 Task: Add Nature's Way Kids Growing Bones & Muscles to the cart.
Action: Mouse moved to (272, 134)
Screenshot: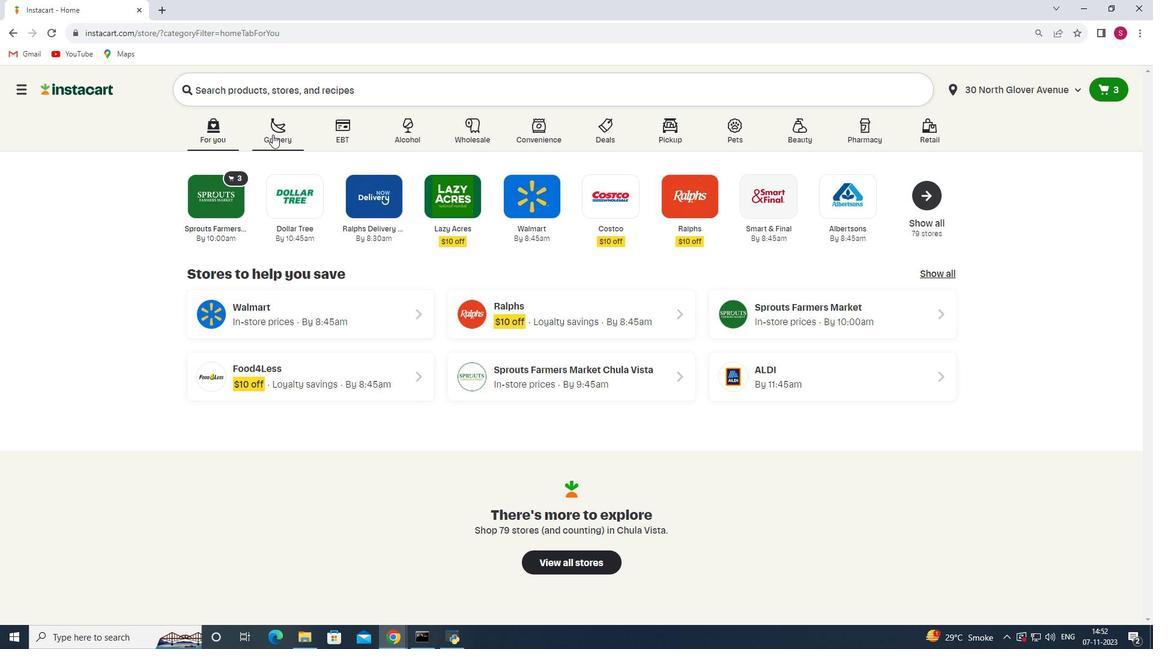 
Action: Mouse pressed left at (272, 134)
Screenshot: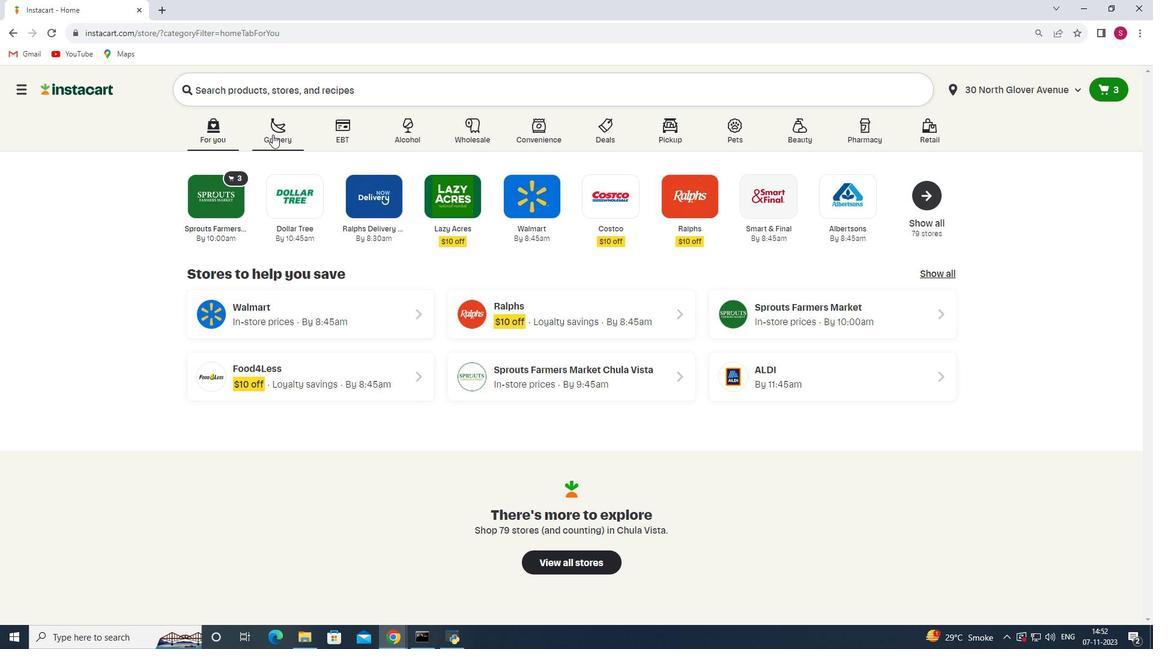 
Action: Mouse moved to (277, 188)
Screenshot: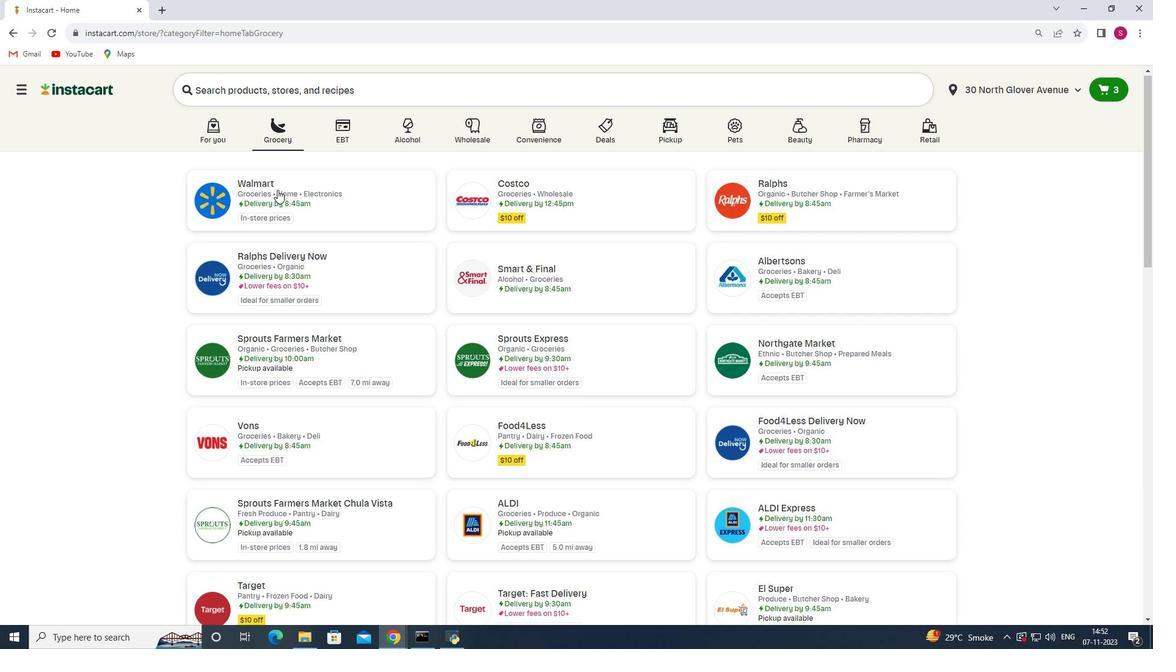 
Action: Mouse scrolled (277, 187) with delta (0, 0)
Screenshot: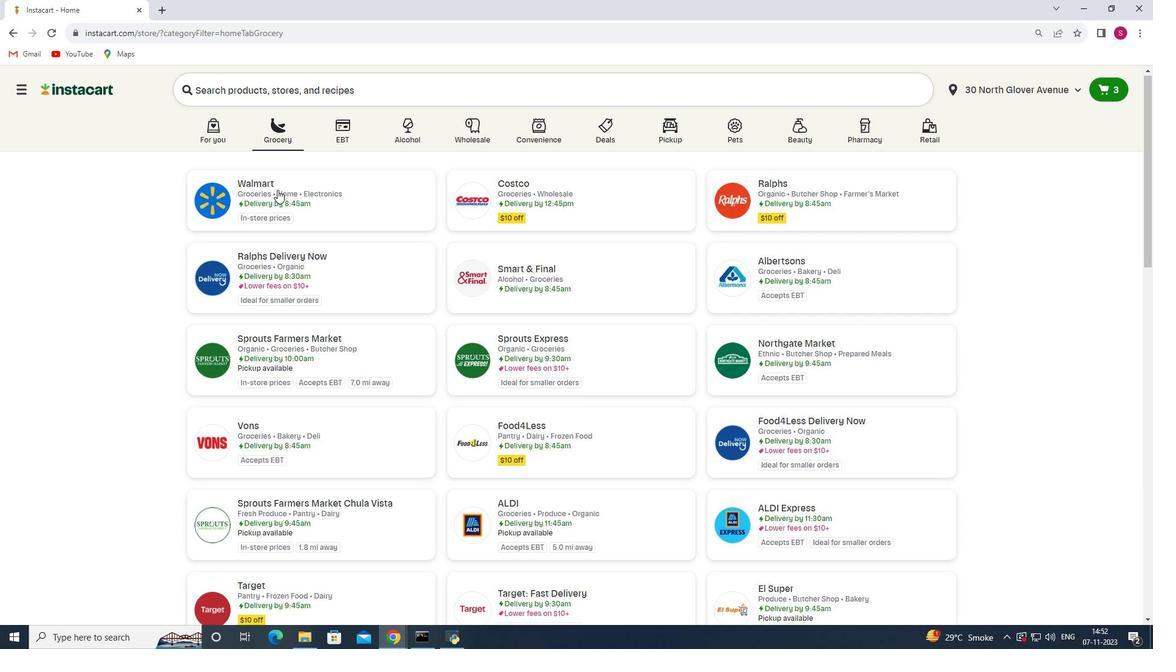 
Action: Mouse moved to (278, 197)
Screenshot: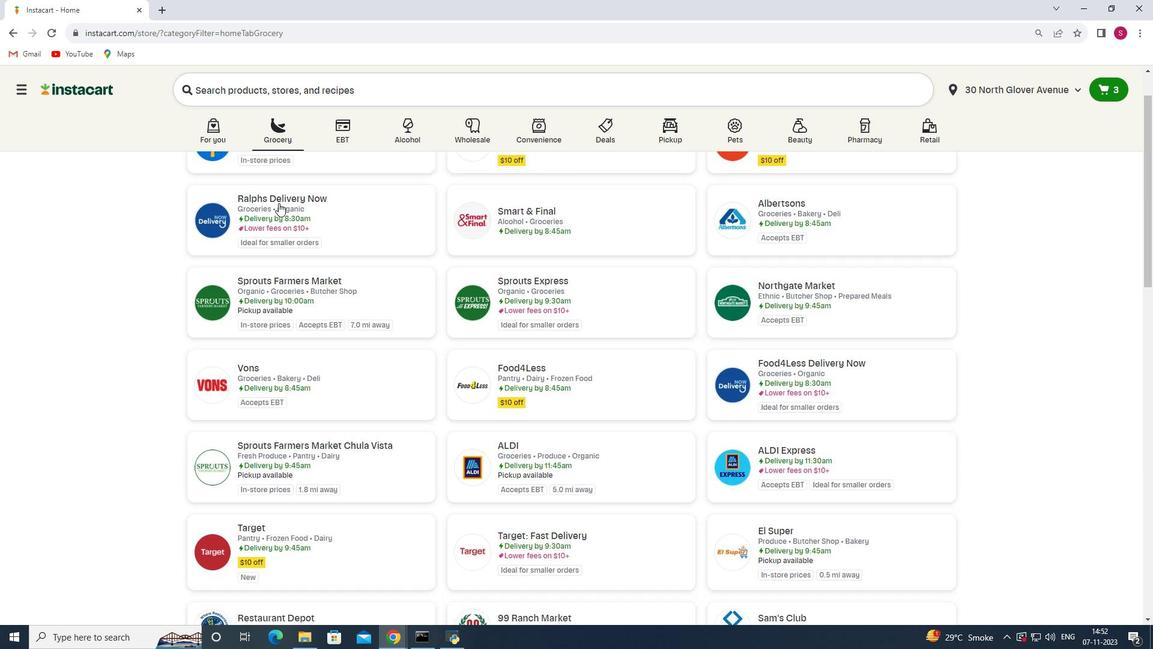 
Action: Mouse scrolled (278, 197) with delta (0, 0)
Screenshot: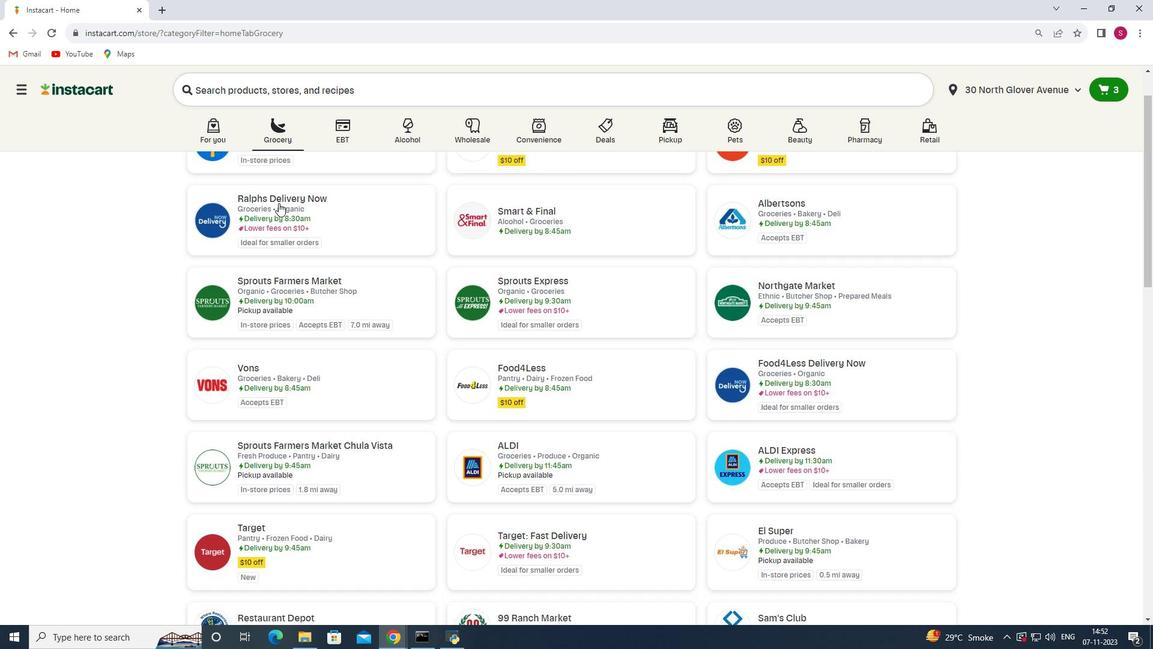 
Action: Mouse moved to (285, 245)
Screenshot: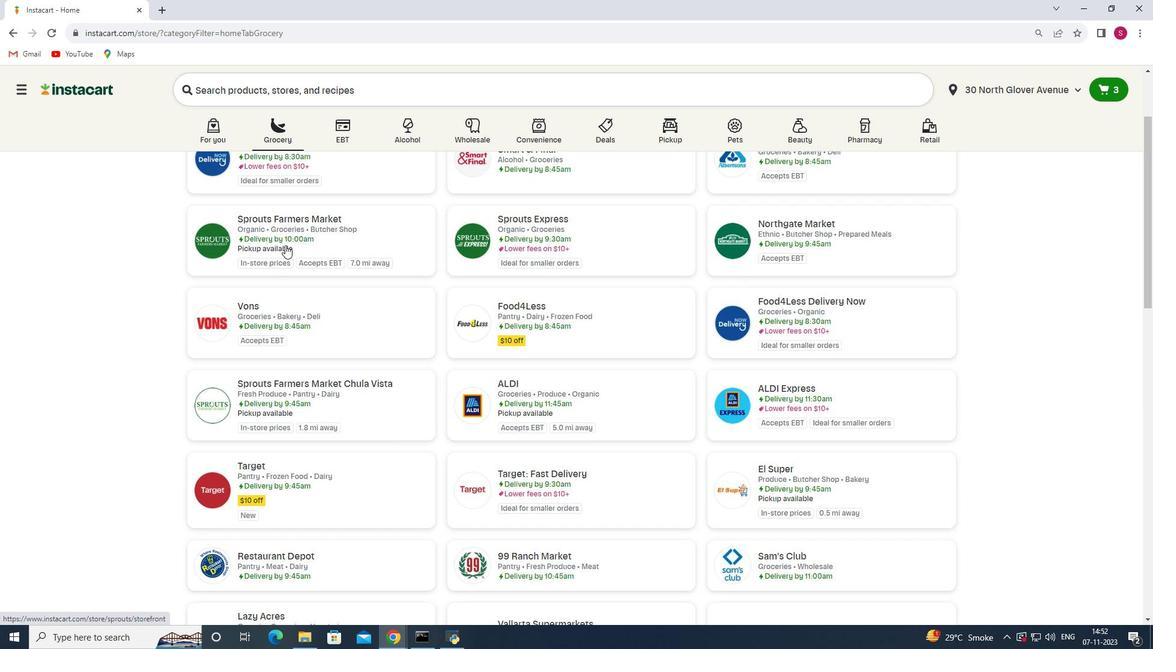 
Action: Mouse pressed left at (285, 245)
Screenshot: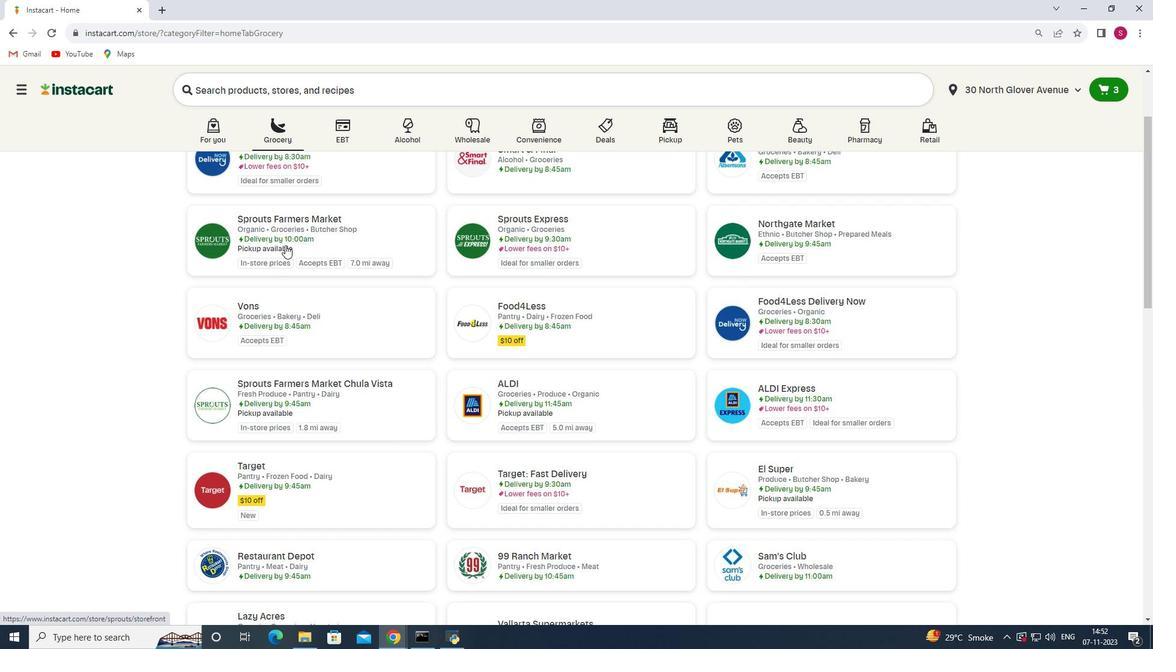 
Action: Mouse moved to (52, 371)
Screenshot: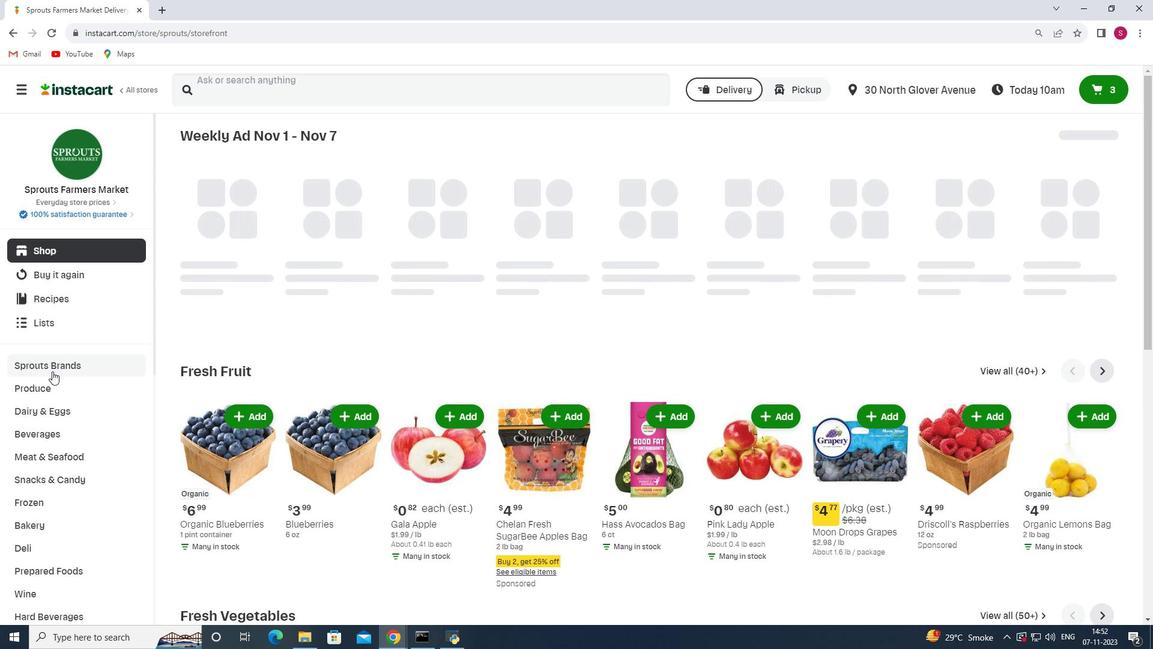 
Action: Mouse scrolled (52, 370) with delta (0, 0)
Screenshot: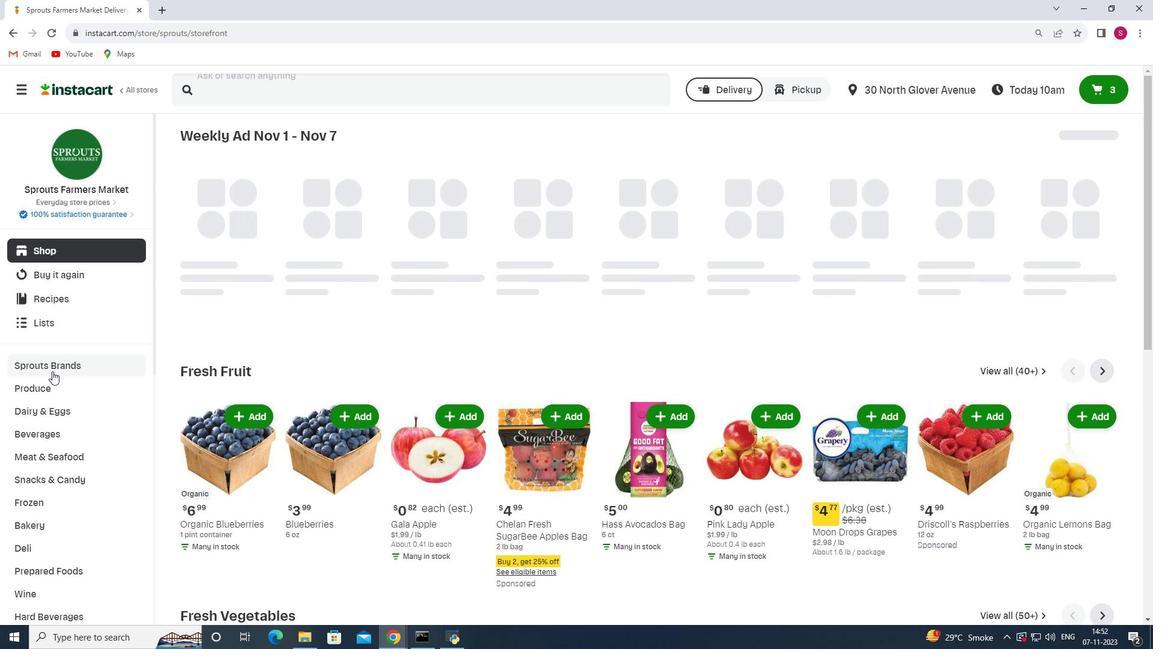 
Action: Mouse scrolled (52, 370) with delta (0, 0)
Screenshot: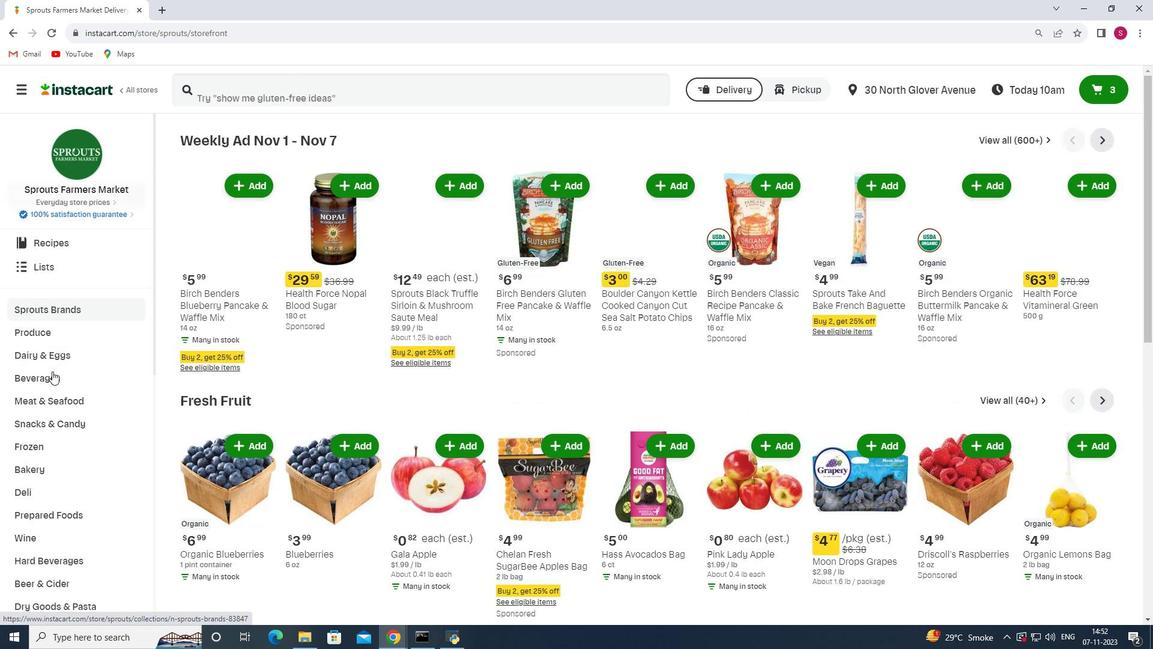 
Action: Mouse scrolled (52, 370) with delta (0, 0)
Screenshot: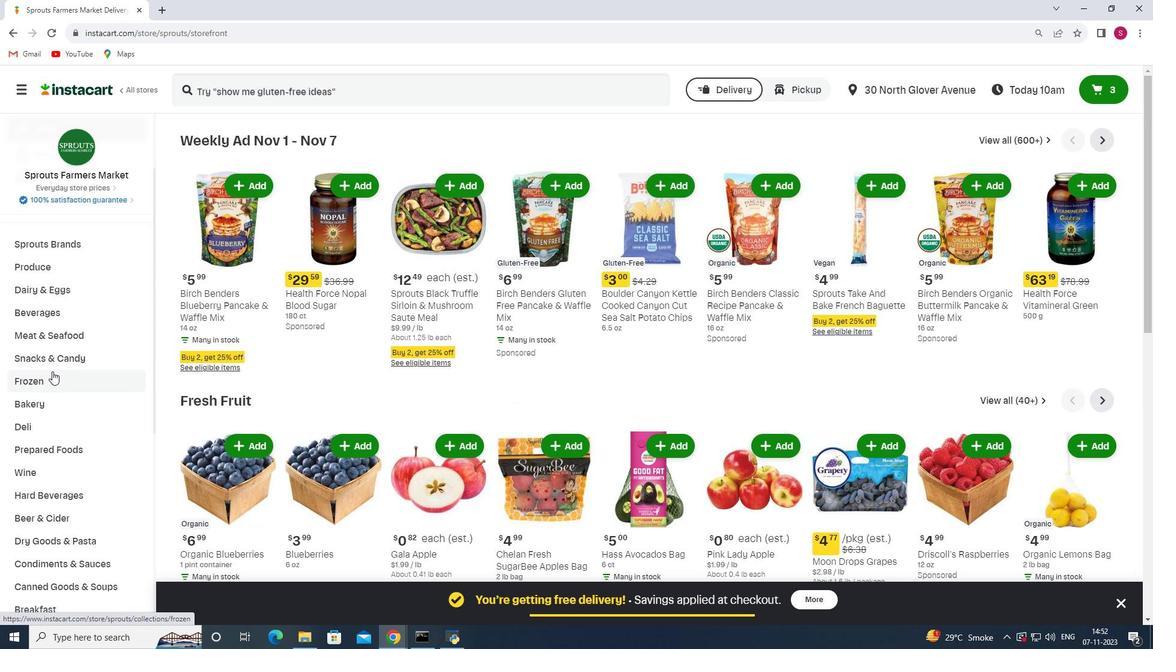 
Action: Mouse scrolled (52, 370) with delta (0, 0)
Screenshot: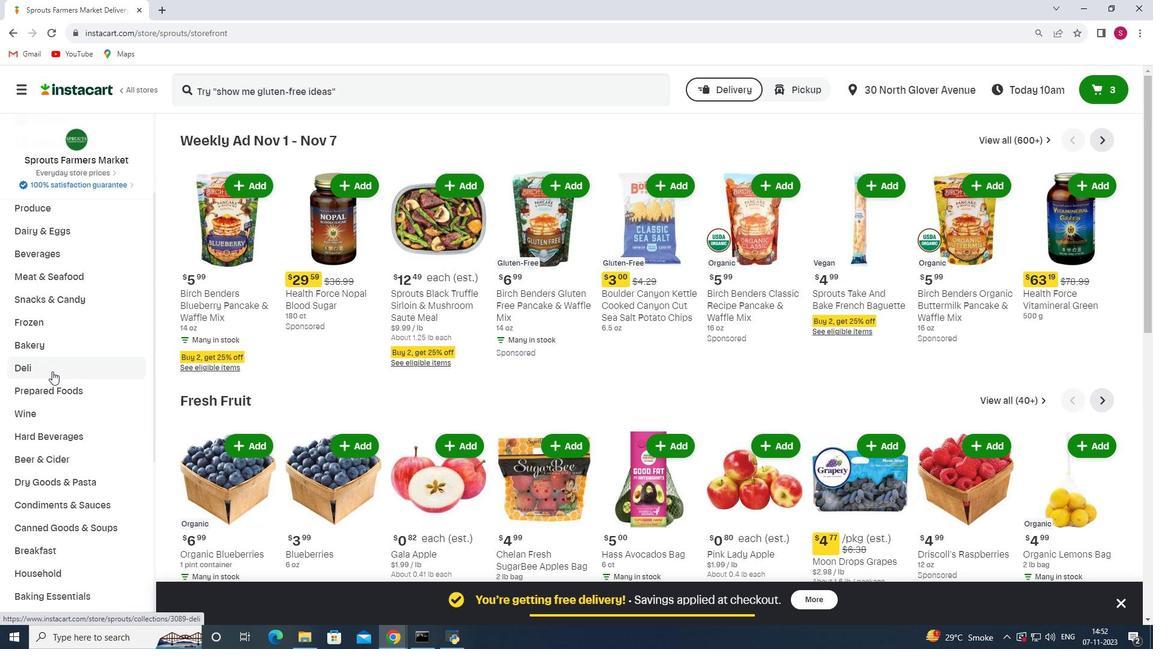 
Action: Mouse scrolled (52, 370) with delta (0, 0)
Screenshot: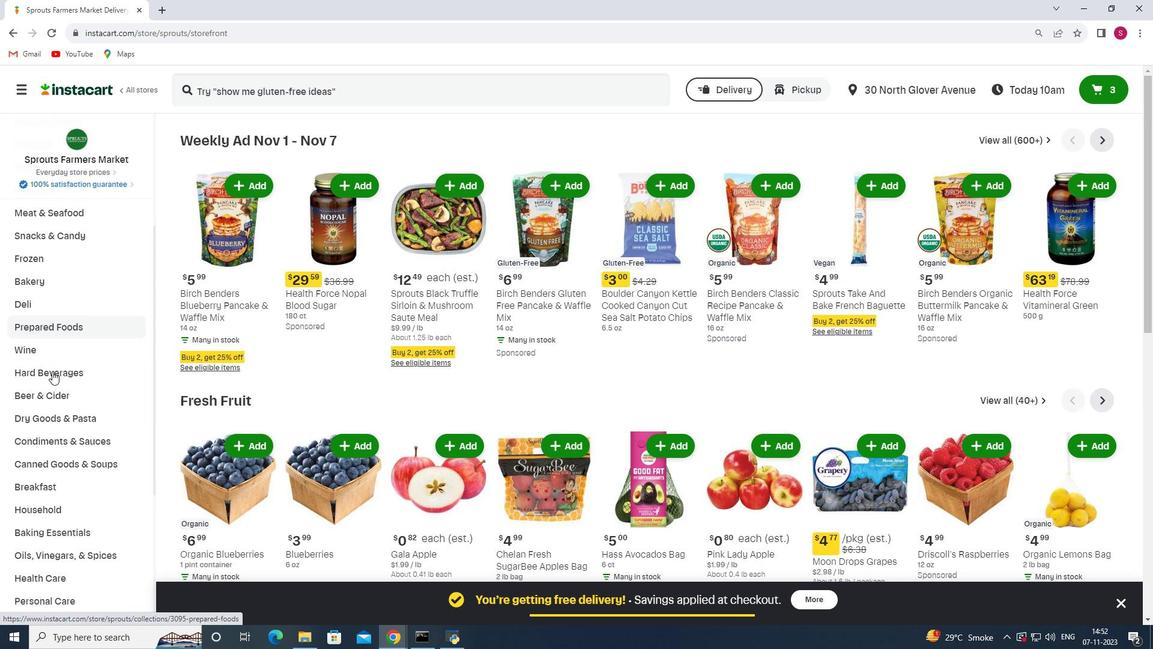 
Action: Mouse scrolled (52, 370) with delta (0, 0)
Screenshot: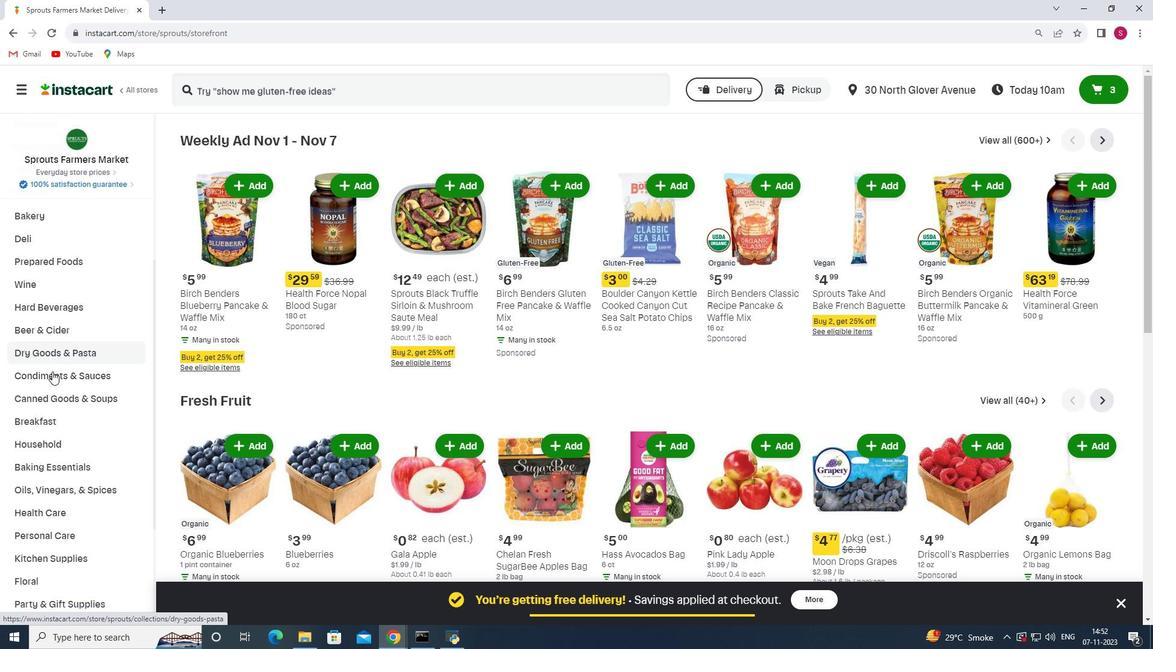 
Action: Mouse scrolled (52, 370) with delta (0, 0)
Screenshot: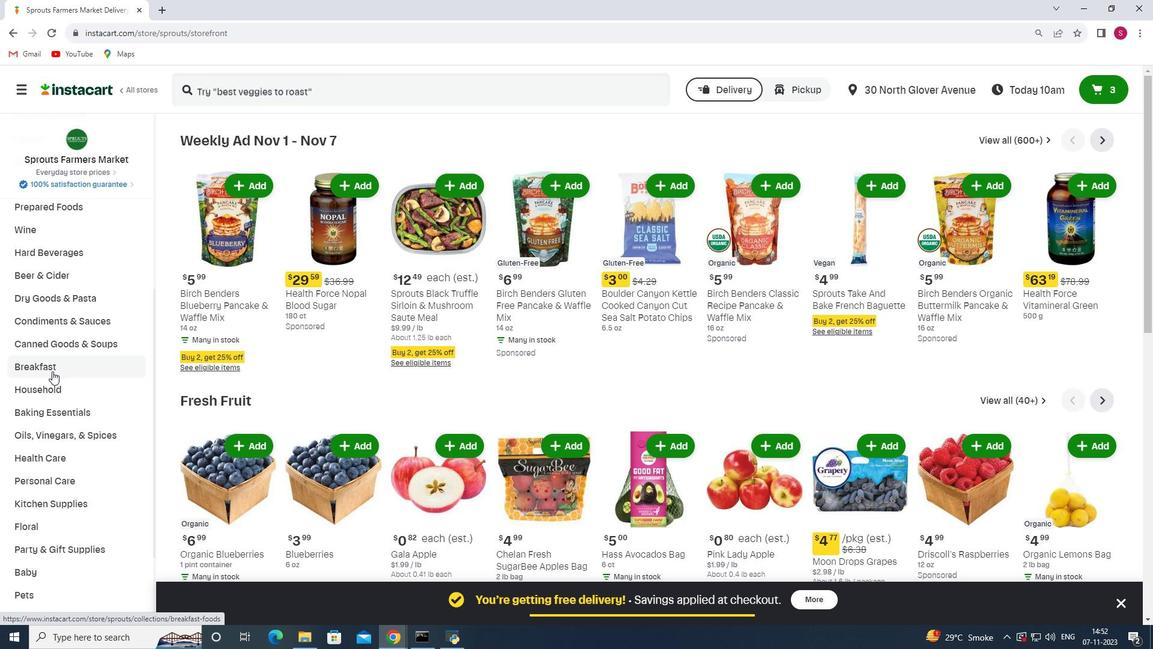
Action: Mouse moved to (45, 401)
Screenshot: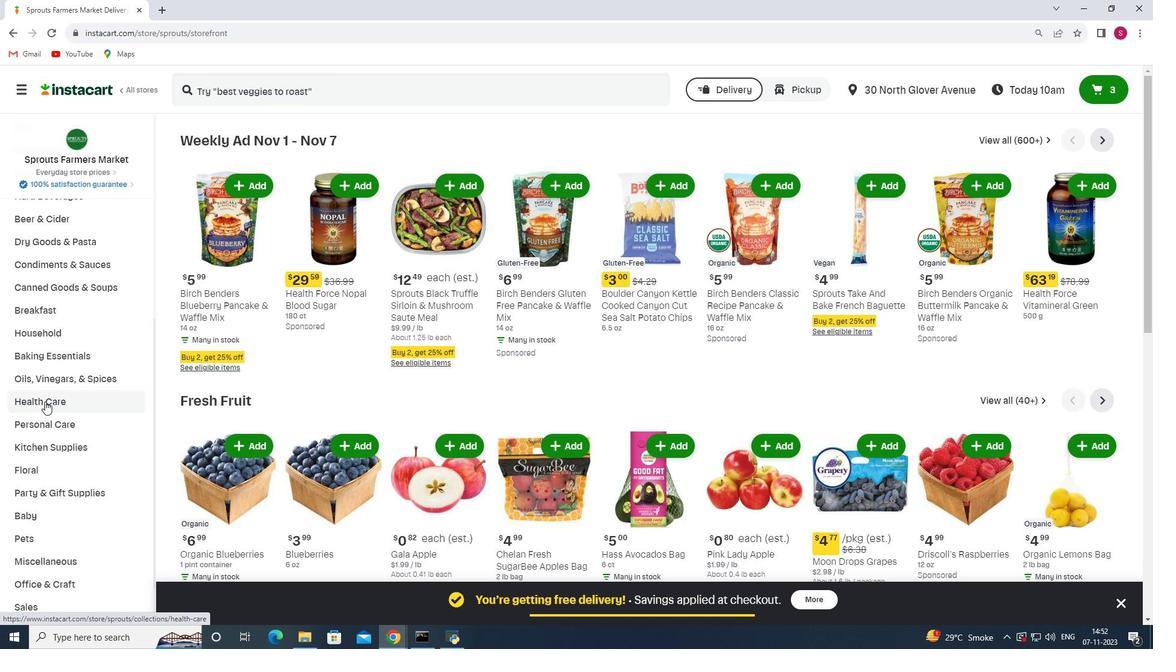 
Action: Mouse pressed left at (45, 401)
Screenshot: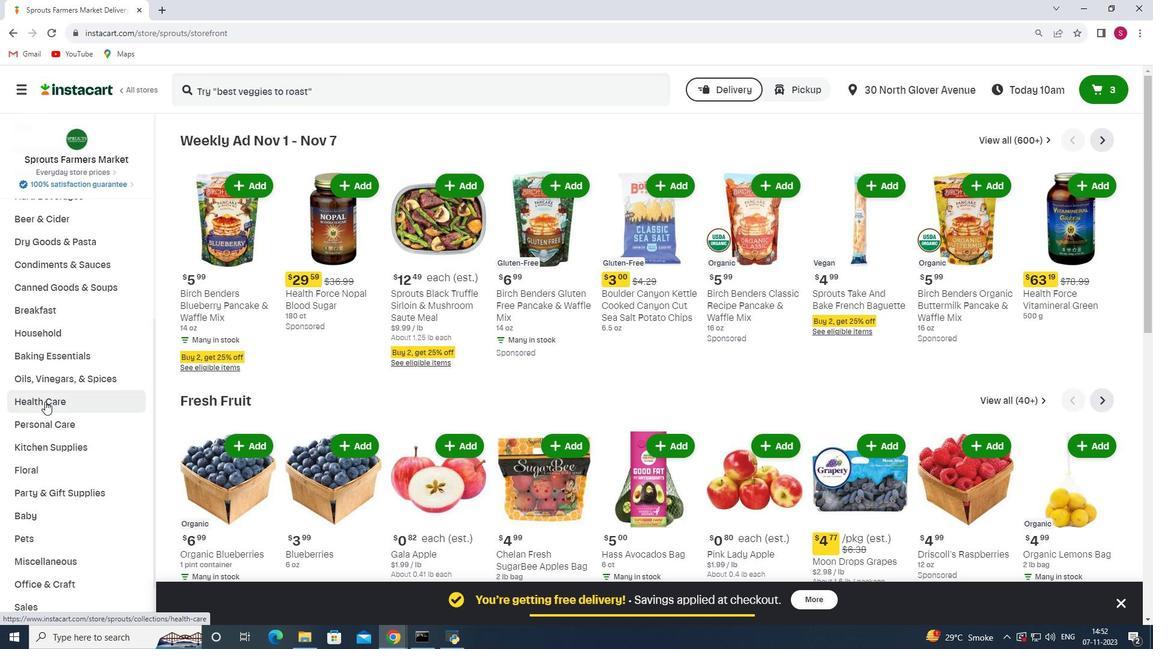 
Action: Mouse moved to (433, 166)
Screenshot: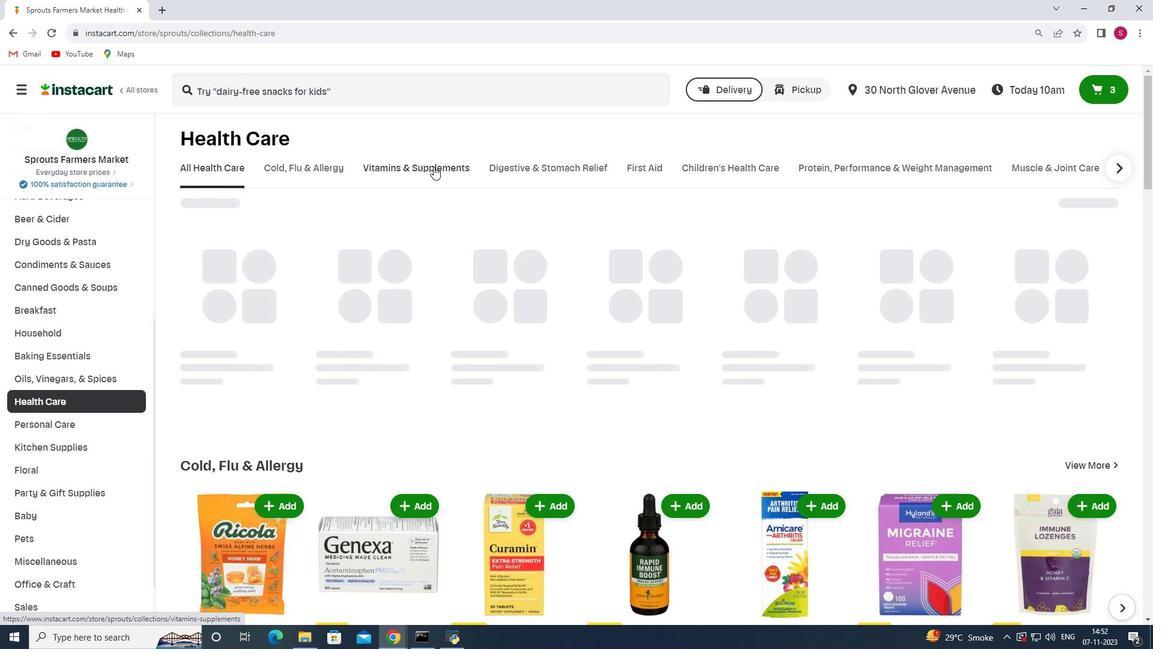 
Action: Mouse pressed left at (433, 166)
Screenshot: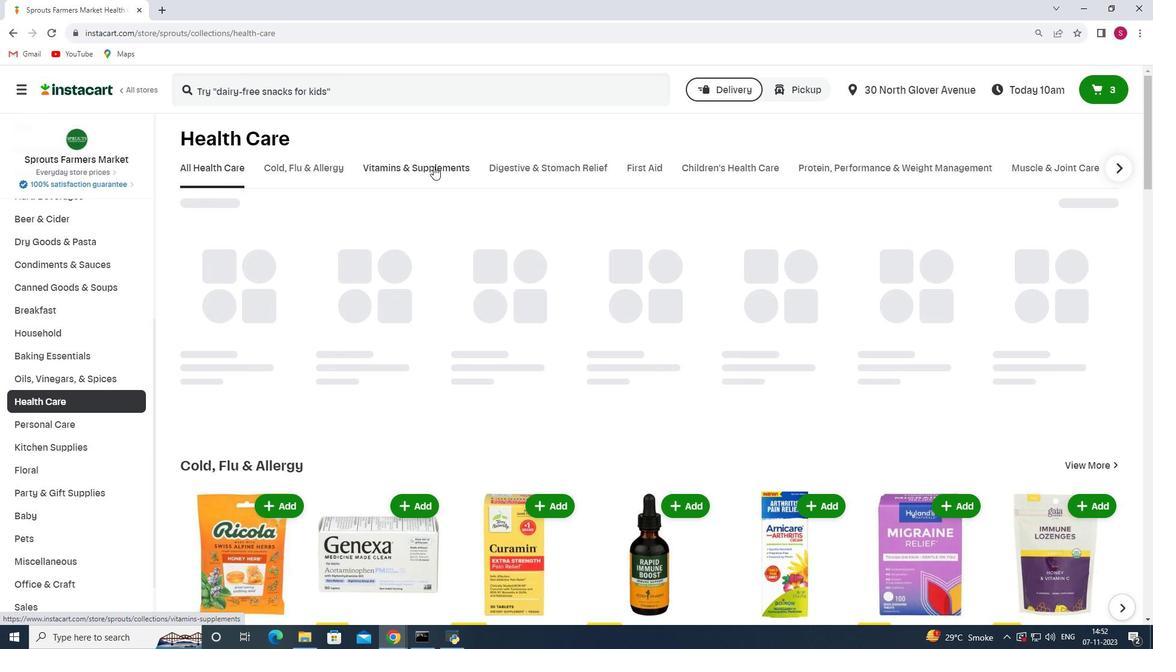 
Action: Mouse moved to (691, 228)
Screenshot: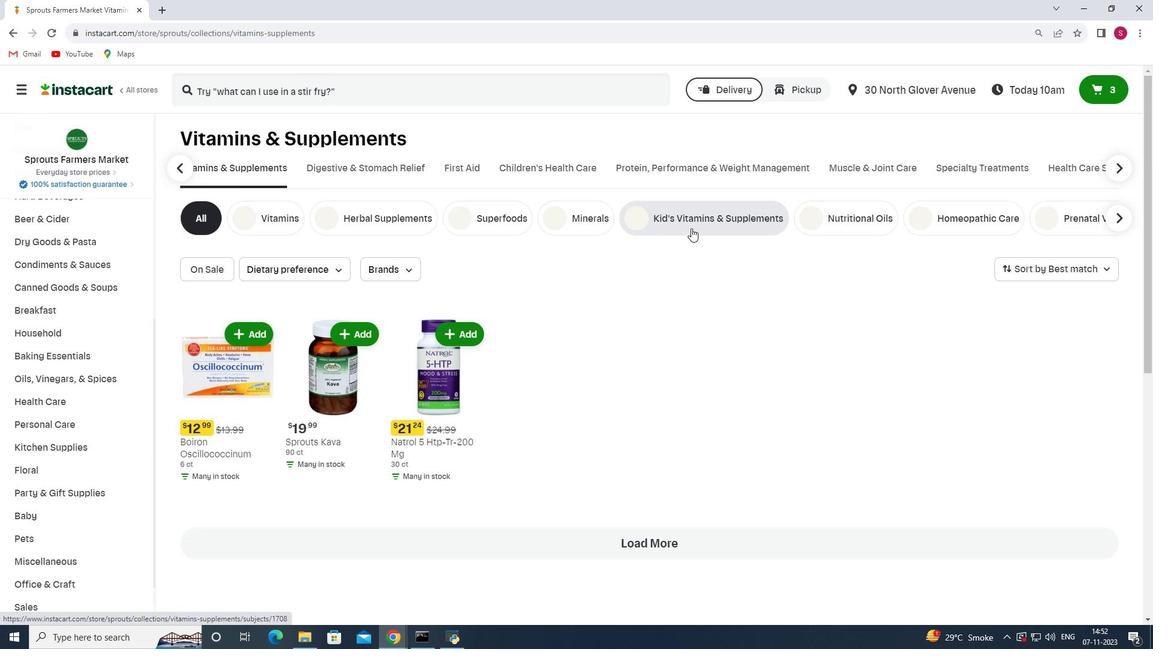 
Action: Mouse pressed left at (691, 228)
Screenshot: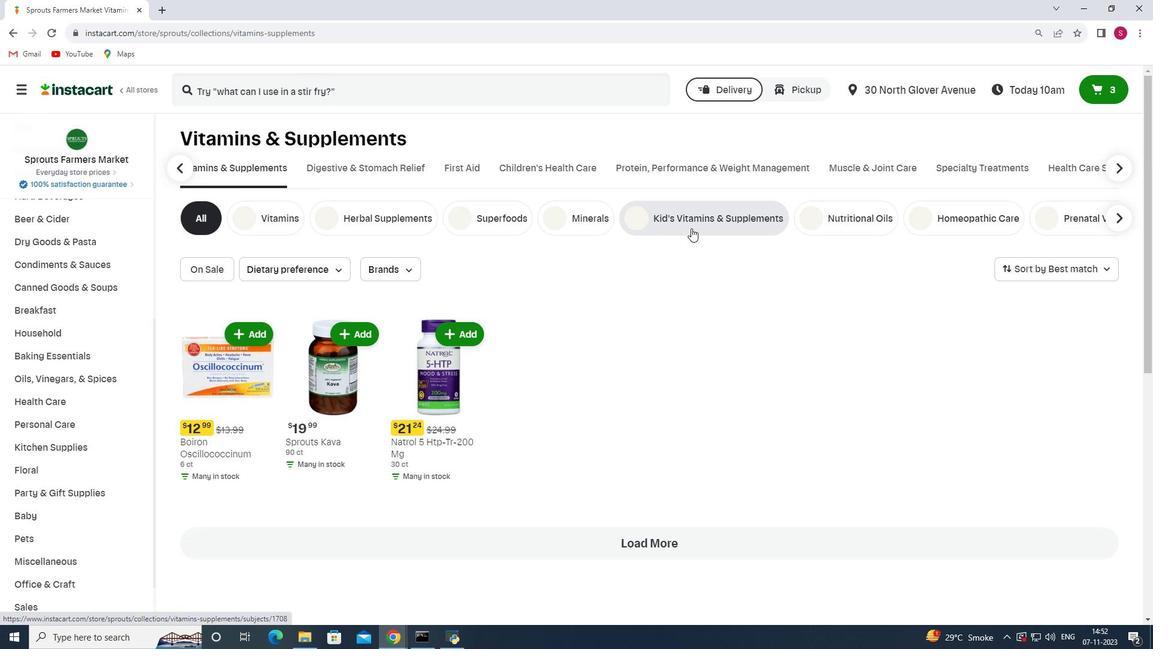 
Action: Mouse moved to (382, 92)
Screenshot: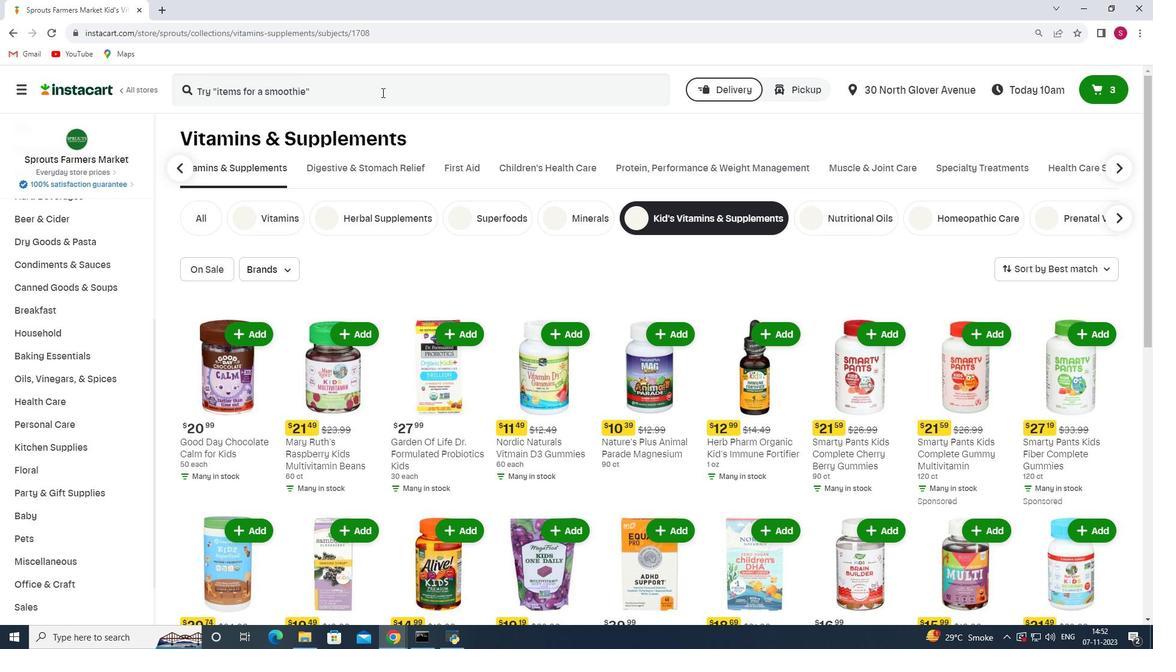 
Action: Mouse pressed left at (382, 92)
Screenshot: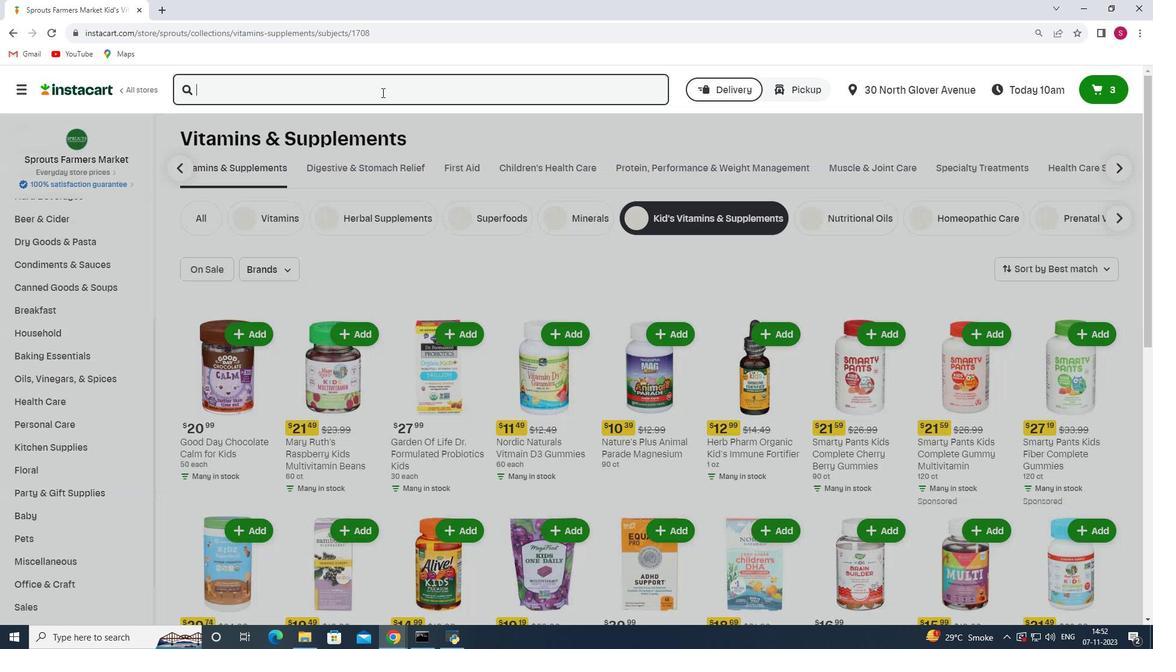 
Action: Key pressed <Key.shift>Nature's<Key.space><Key.shift>Way<Key.space><Key.shift>Kids<Key.space><Key.shift>Growing<Key.space><Key.shift>Bones<Key.space><Key.shift><Key.shift><Key.shift><Key.shift><Key.shift><Key.shift><Key.shift><Key.shift><Key.shift><Key.shift><Key.shift><Key.shift><Key.shift><Key.shift><Key.shift><Key.shift><Key.shift><Key.shift><Key.shift><Key.shift><Key.shift><Key.shift><Key.shift><Key.shift>&<Key.space><Key.shift>Muscles<Key.space><Key.enter>
Screenshot: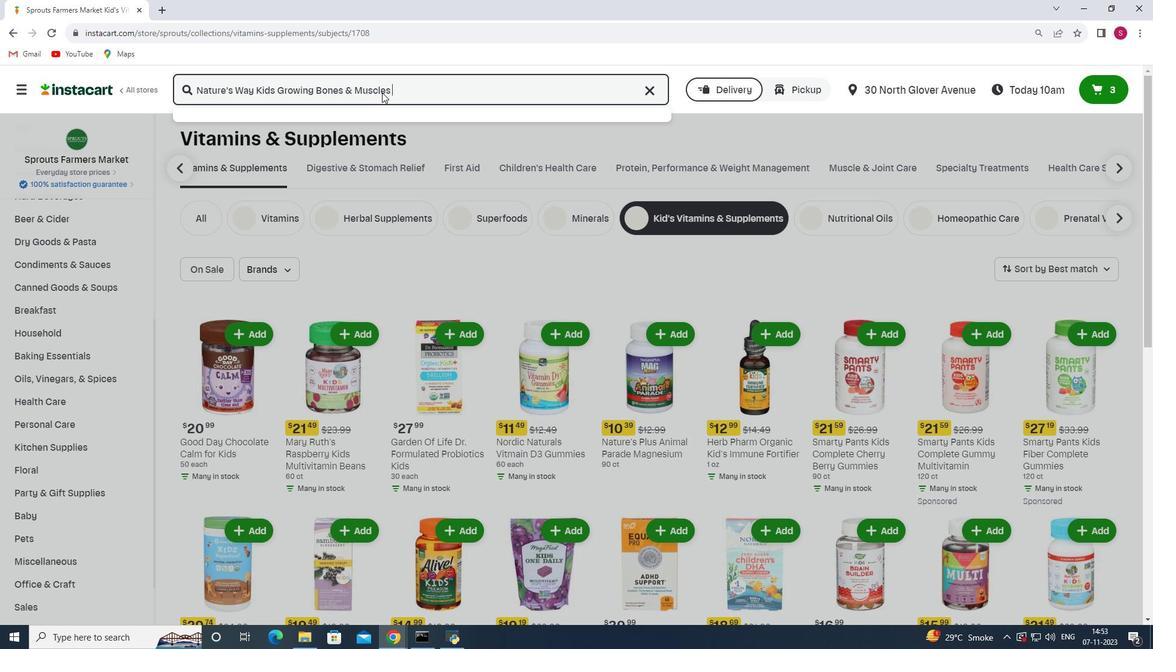 
Action: Mouse moved to (333, 184)
Screenshot: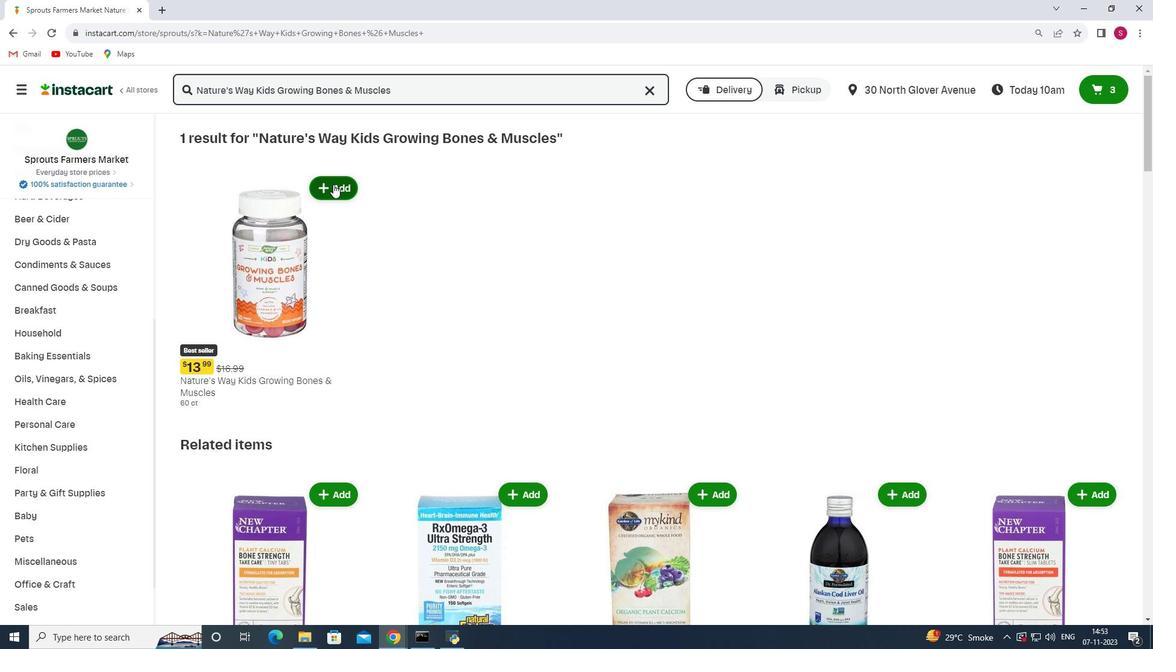 
Action: Mouse pressed left at (333, 184)
Screenshot: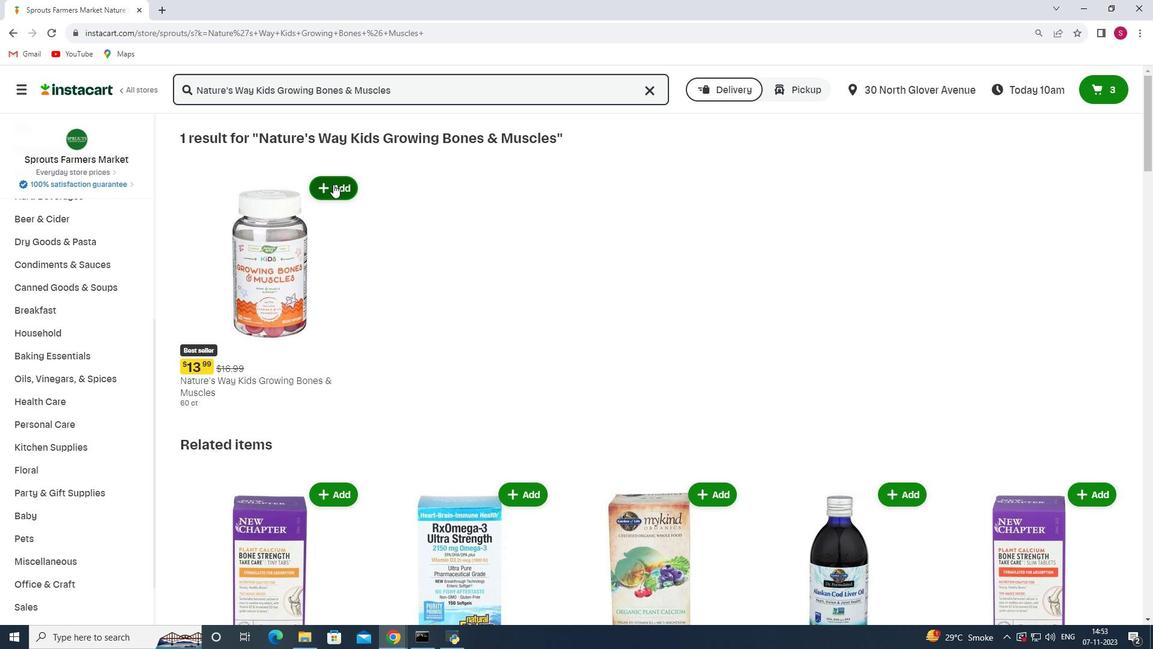 
Action: Mouse moved to (351, 228)
Screenshot: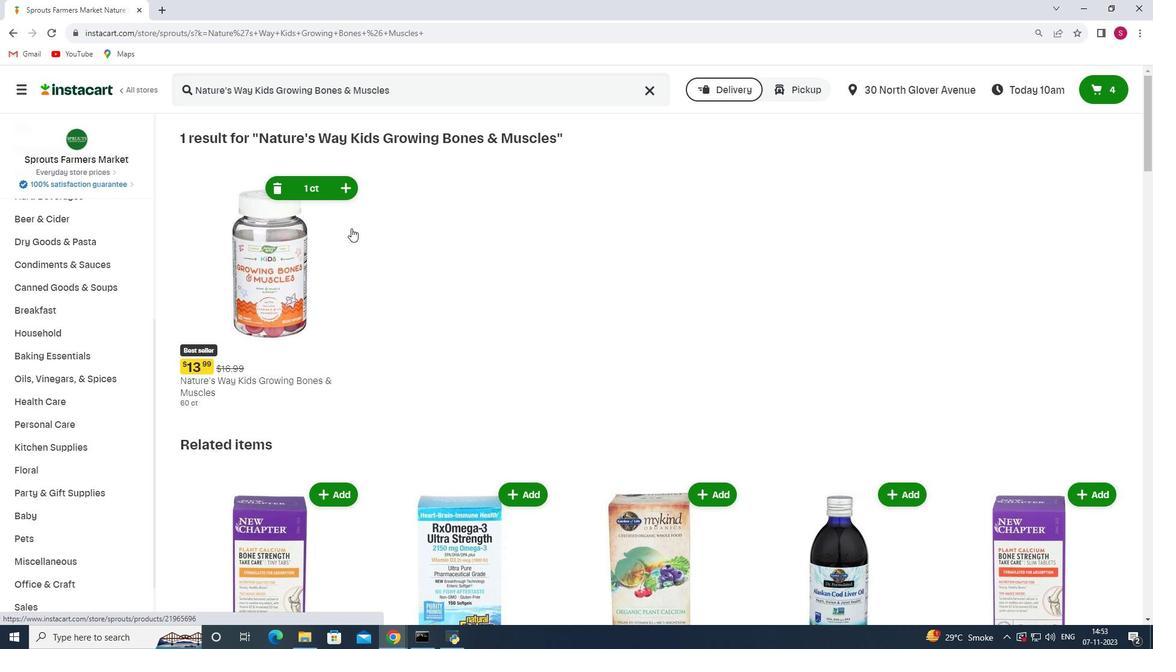 
